 Task: Set and save  "Integer pixel motion estimation method" for "H.264/MPEG-4 Part 10/AVC encoder (x264 10-bit)" to umh.
Action: Mouse moved to (118, 12)
Screenshot: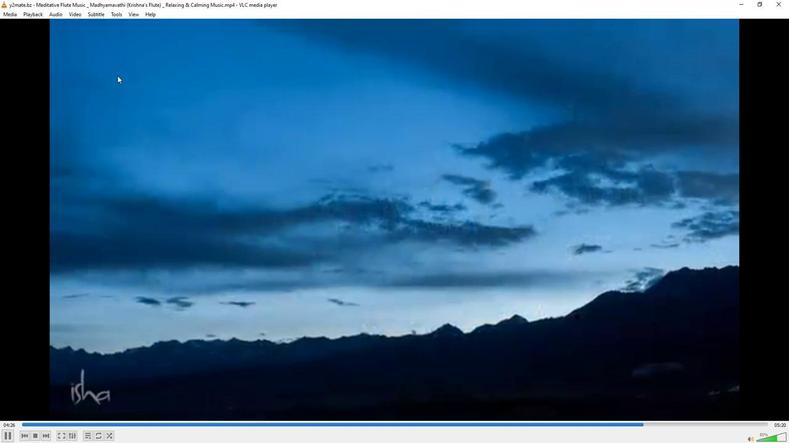 
Action: Mouse pressed left at (118, 12)
Screenshot: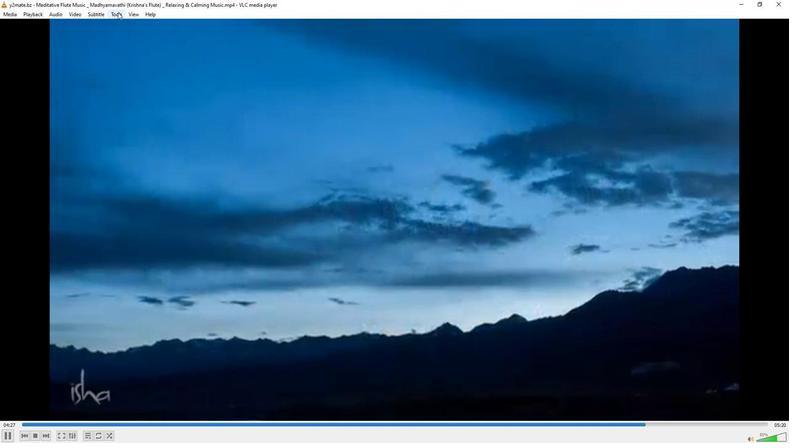 
Action: Mouse moved to (132, 110)
Screenshot: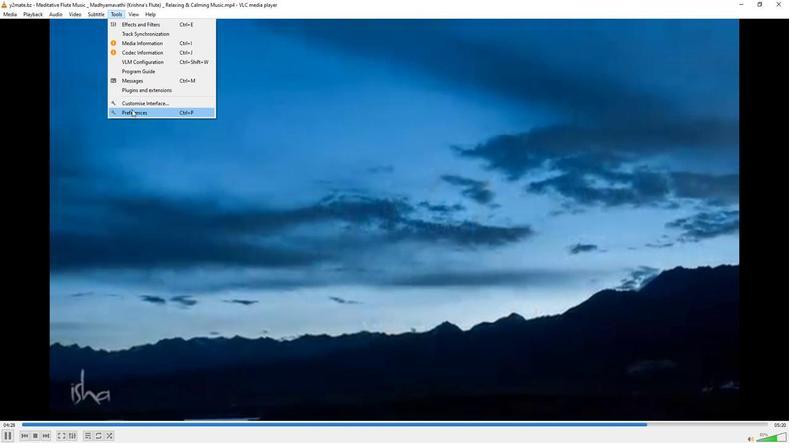 
Action: Mouse pressed left at (132, 110)
Screenshot: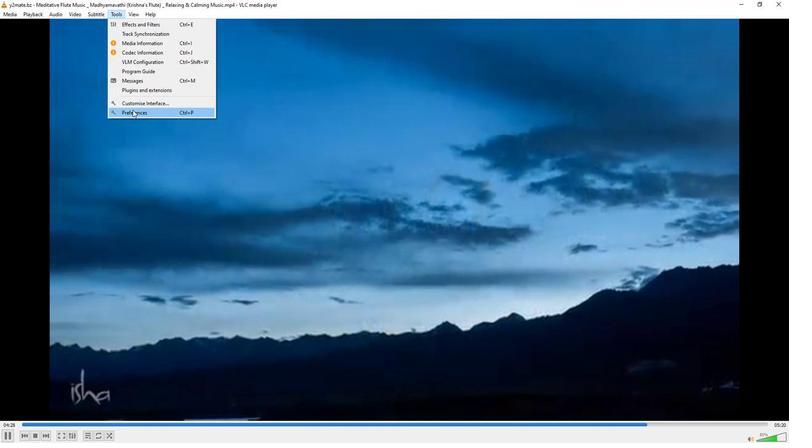 
Action: Mouse moved to (260, 361)
Screenshot: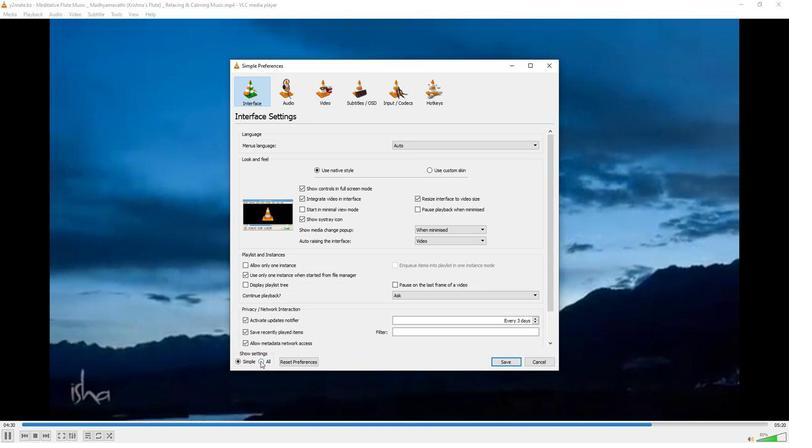 
Action: Mouse pressed left at (260, 361)
Screenshot: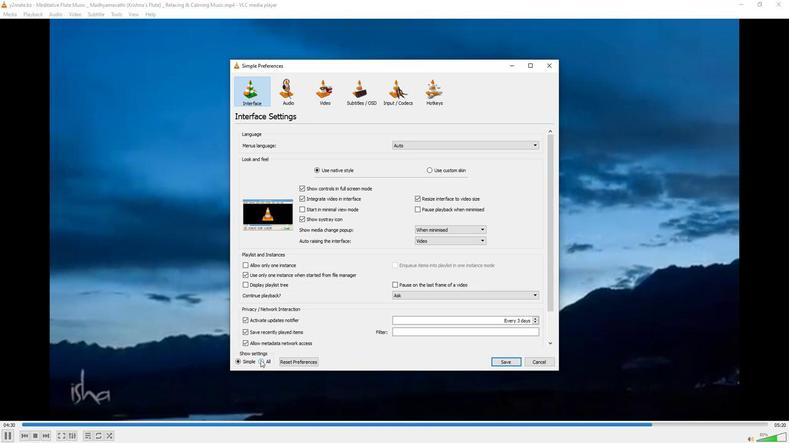 
Action: Mouse moved to (248, 277)
Screenshot: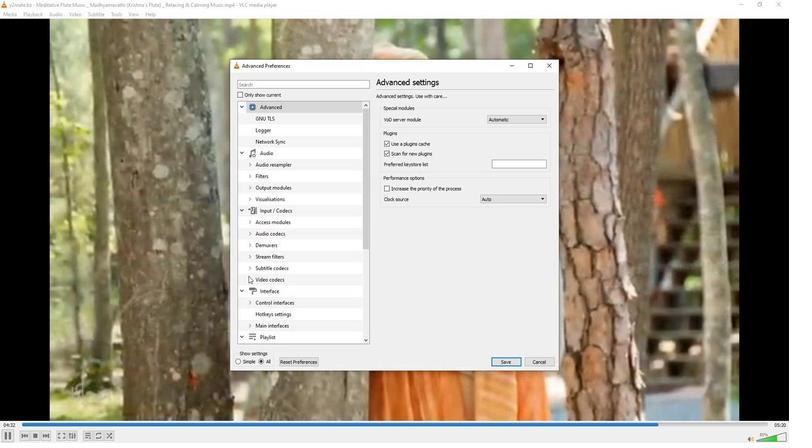 
Action: Mouse pressed left at (248, 277)
Screenshot: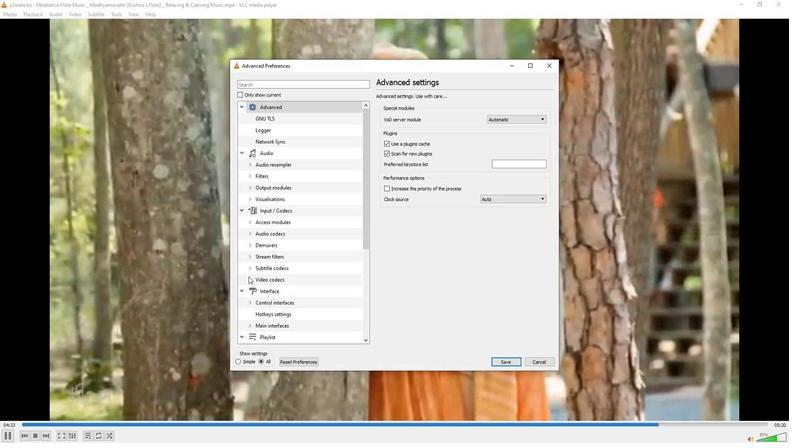
Action: Mouse moved to (259, 285)
Screenshot: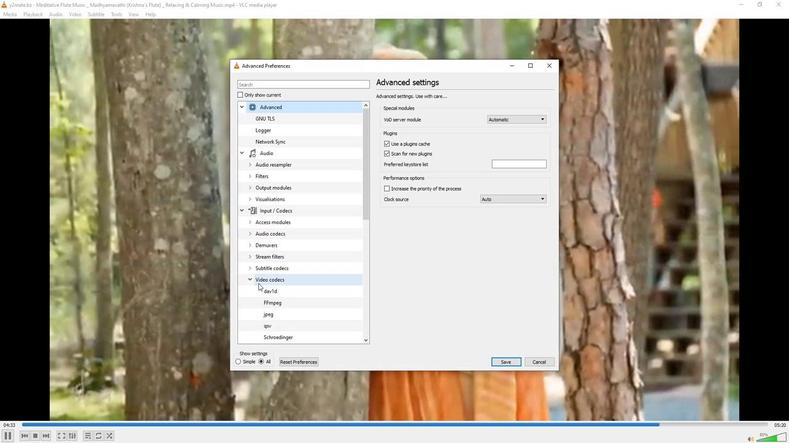 
Action: Mouse scrolled (259, 284) with delta (0, 0)
Screenshot: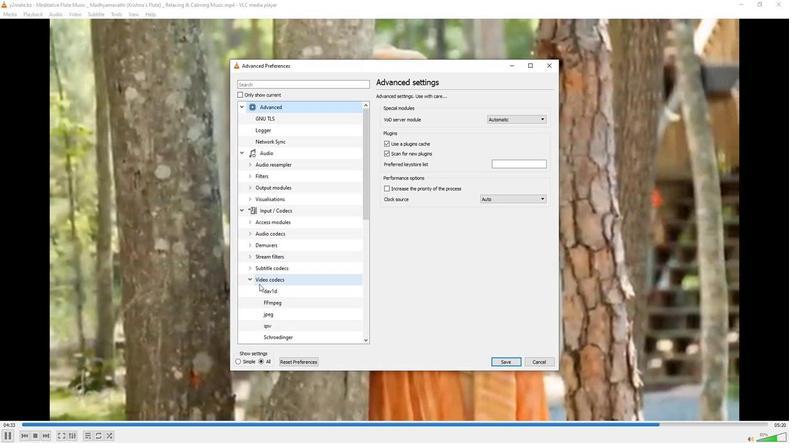 
Action: Mouse moved to (259, 285)
Screenshot: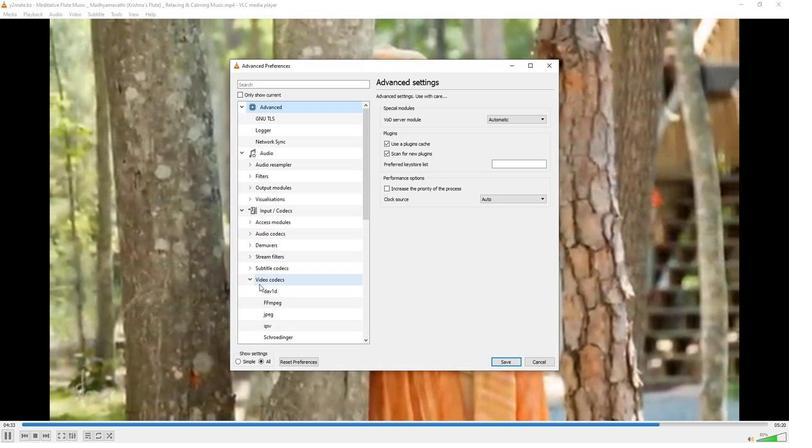 
Action: Mouse scrolled (259, 285) with delta (0, 0)
Screenshot: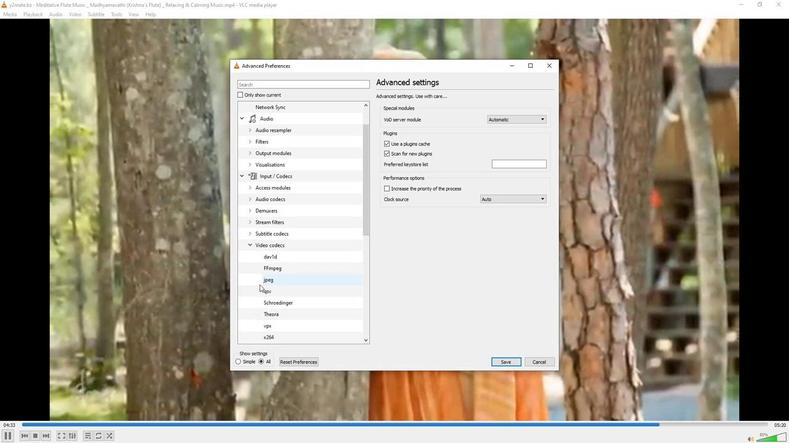 
Action: Mouse moved to (268, 311)
Screenshot: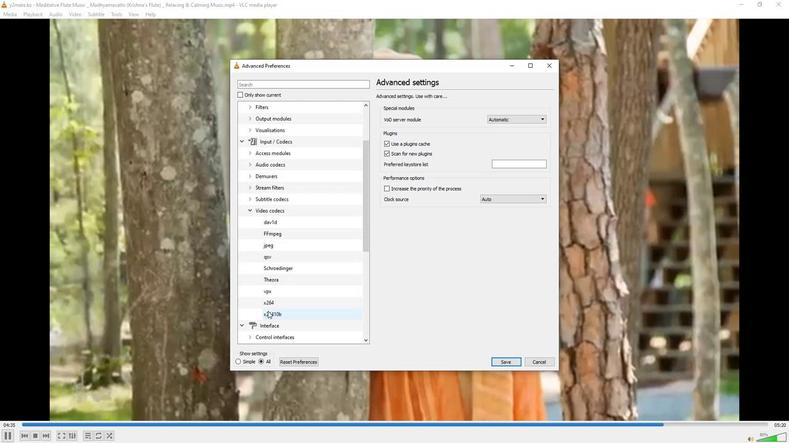 
Action: Mouse pressed left at (268, 311)
Screenshot: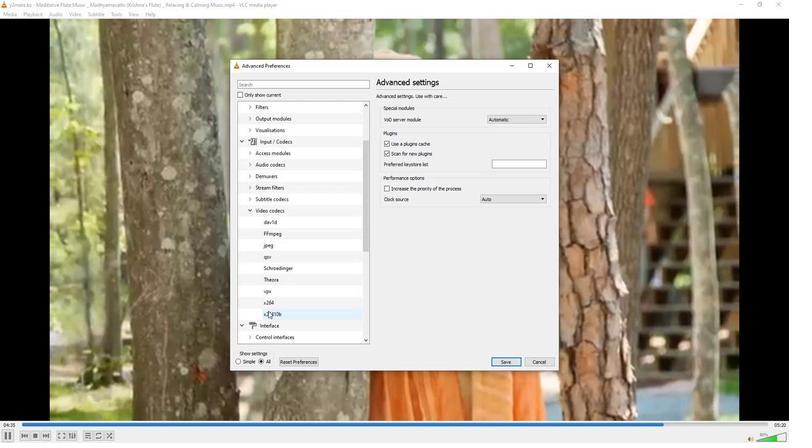 
Action: Mouse moved to (402, 310)
Screenshot: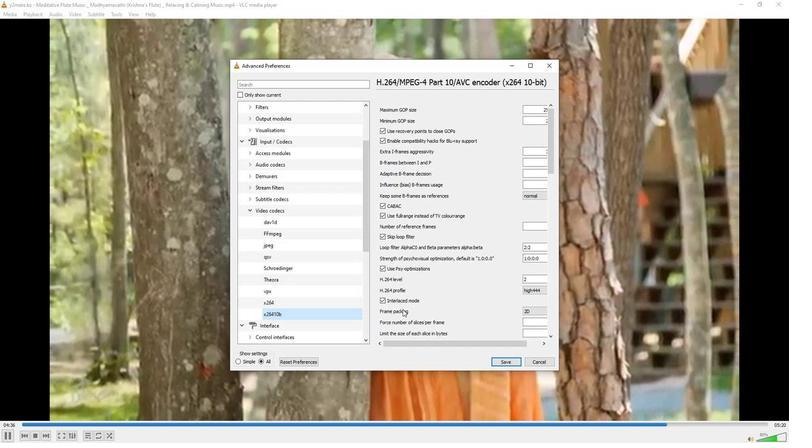
Action: Mouse scrolled (402, 310) with delta (0, 0)
Screenshot: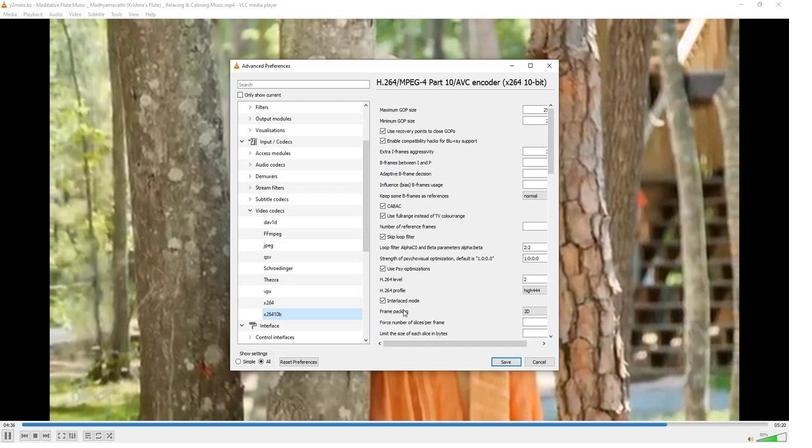 
Action: Mouse scrolled (402, 310) with delta (0, 0)
Screenshot: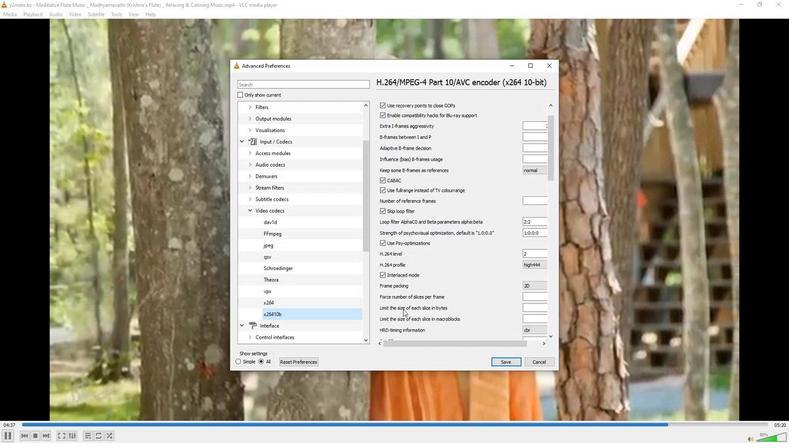 
Action: Mouse scrolled (402, 310) with delta (0, 0)
Screenshot: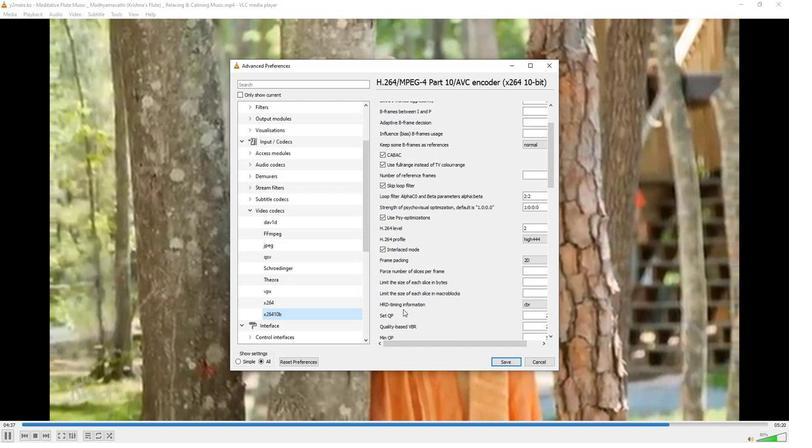 
Action: Mouse scrolled (402, 310) with delta (0, 0)
Screenshot: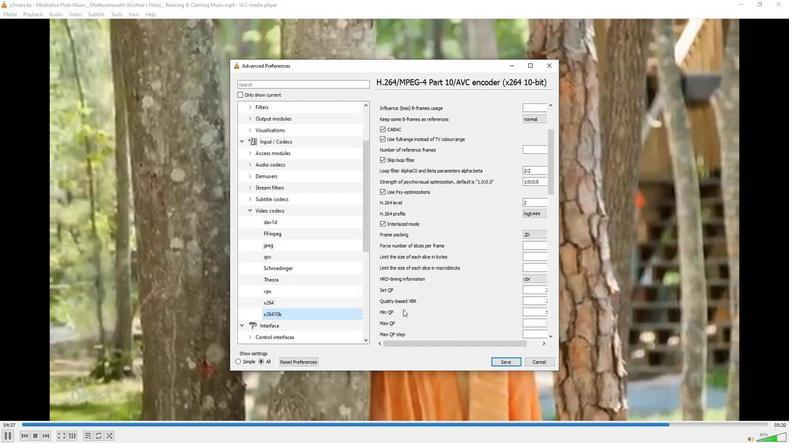 
Action: Mouse scrolled (402, 310) with delta (0, 0)
Screenshot: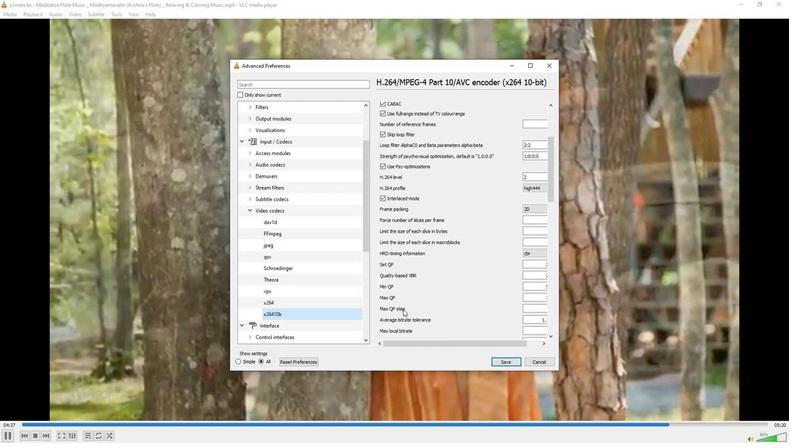 
Action: Mouse scrolled (402, 310) with delta (0, 0)
Screenshot: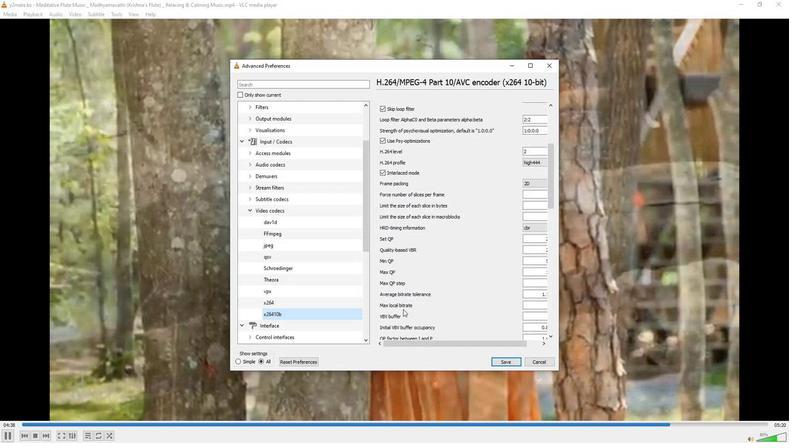 
Action: Mouse scrolled (402, 310) with delta (0, 0)
Screenshot: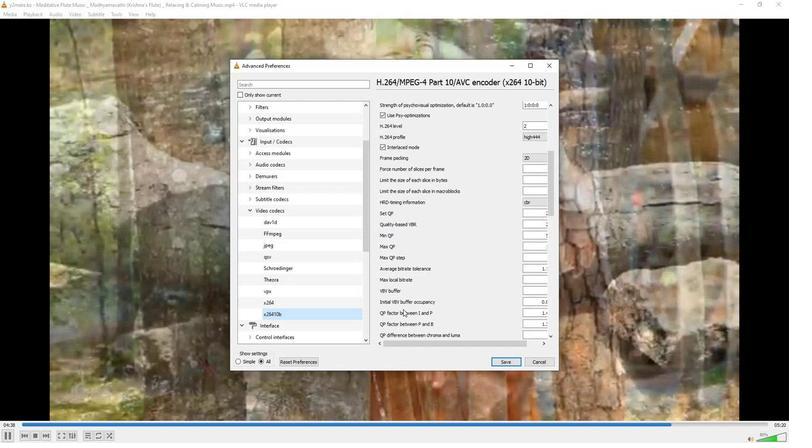 
Action: Mouse scrolled (402, 310) with delta (0, 0)
Screenshot: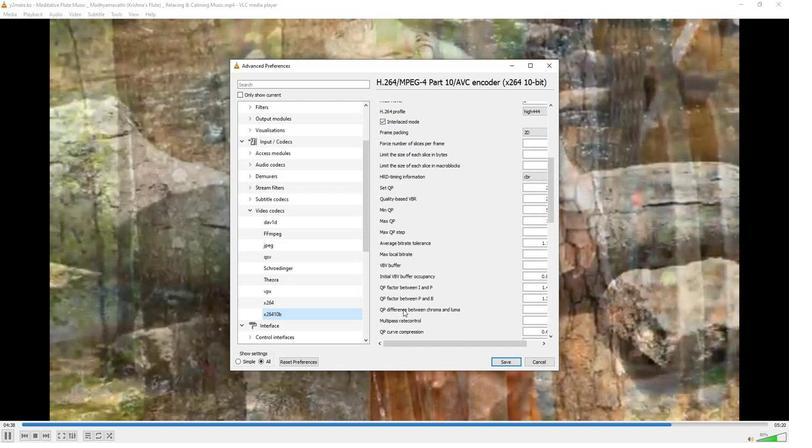 
Action: Mouse scrolled (402, 310) with delta (0, 0)
Screenshot: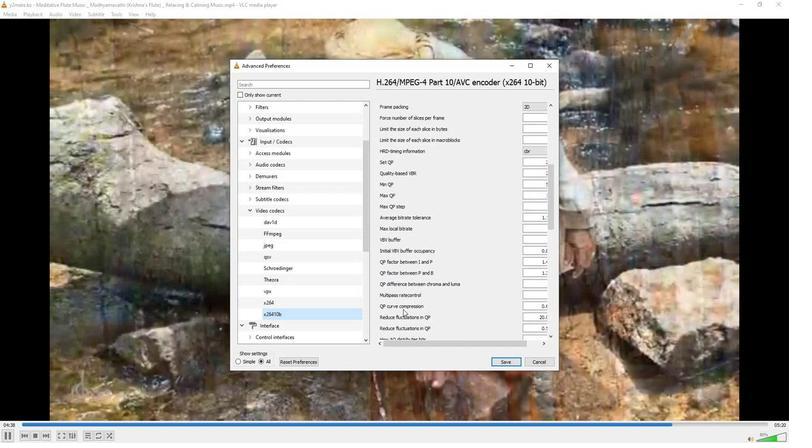 
Action: Mouse scrolled (402, 310) with delta (0, 0)
Screenshot: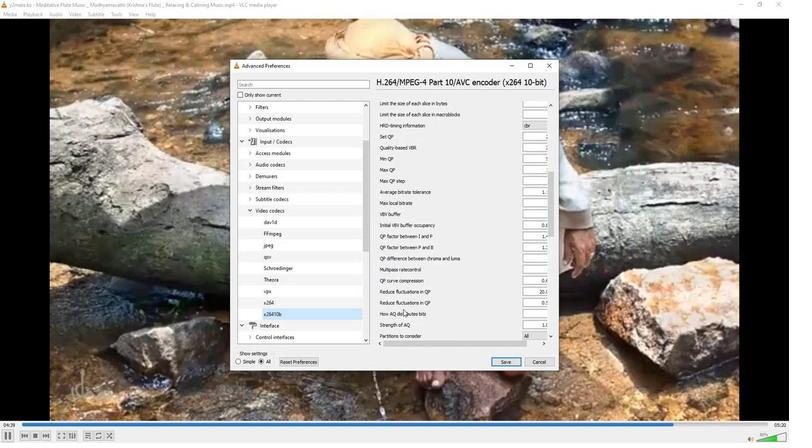 
Action: Mouse scrolled (402, 310) with delta (0, 0)
Screenshot: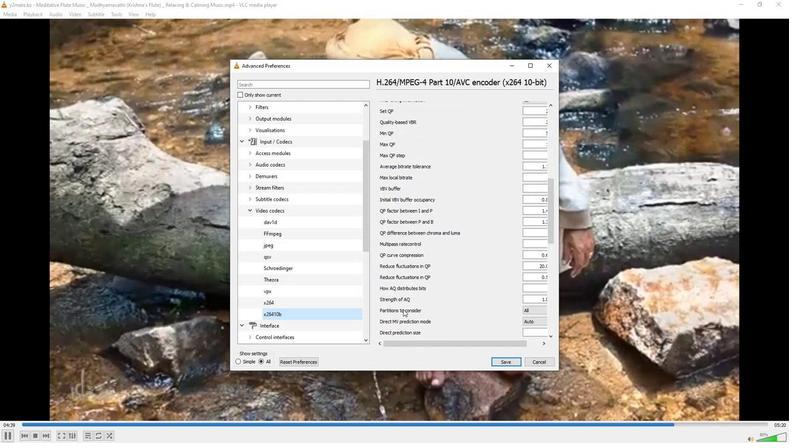 
Action: Mouse scrolled (402, 310) with delta (0, 0)
Screenshot: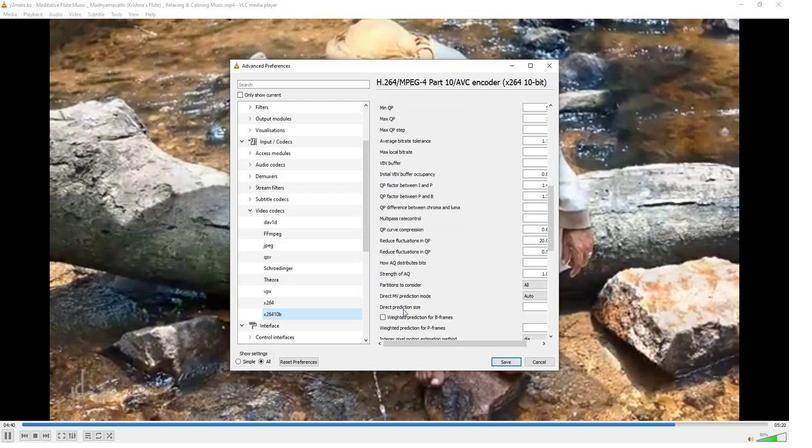 
Action: Mouse moved to (533, 316)
Screenshot: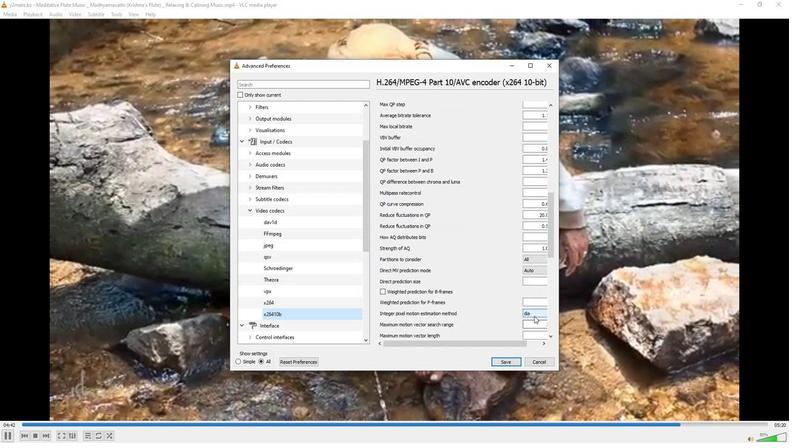 
Action: Mouse pressed left at (533, 316)
Screenshot: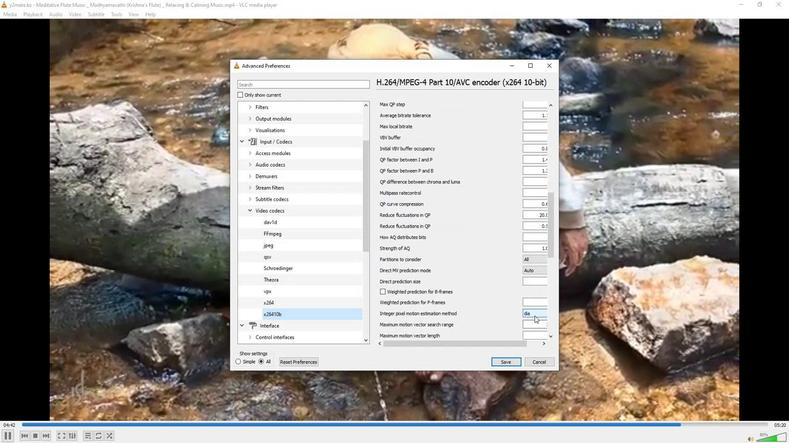 
Action: Mouse moved to (528, 331)
Screenshot: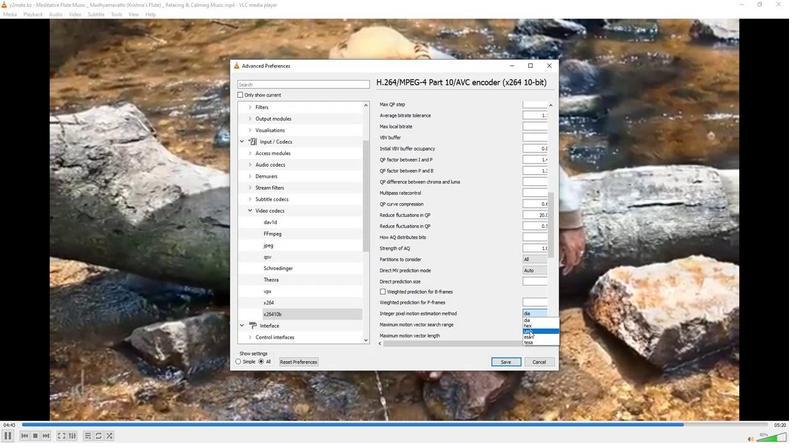 
Action: Mouse pressed left at (528, 331)
Screenshot: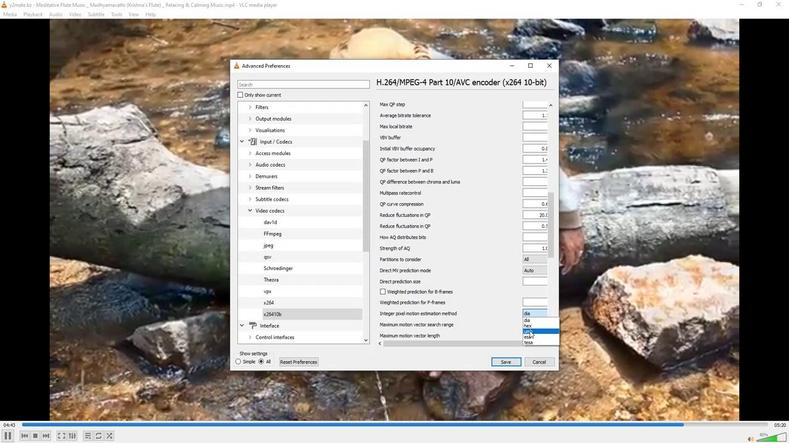 
Action: Mouse moved to (525, 332)
Screenshot: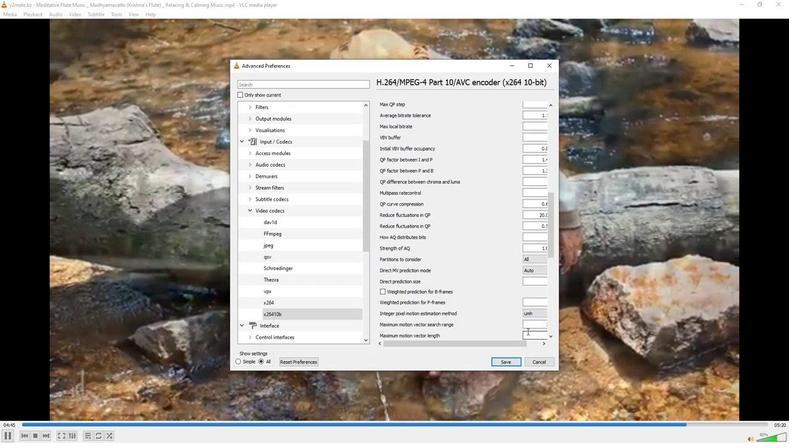 
